 Task: Use the formula "DVAR" in spreadsheet "Project portfolio".
Action: Mouse moved to (937, 537)
Screenshot: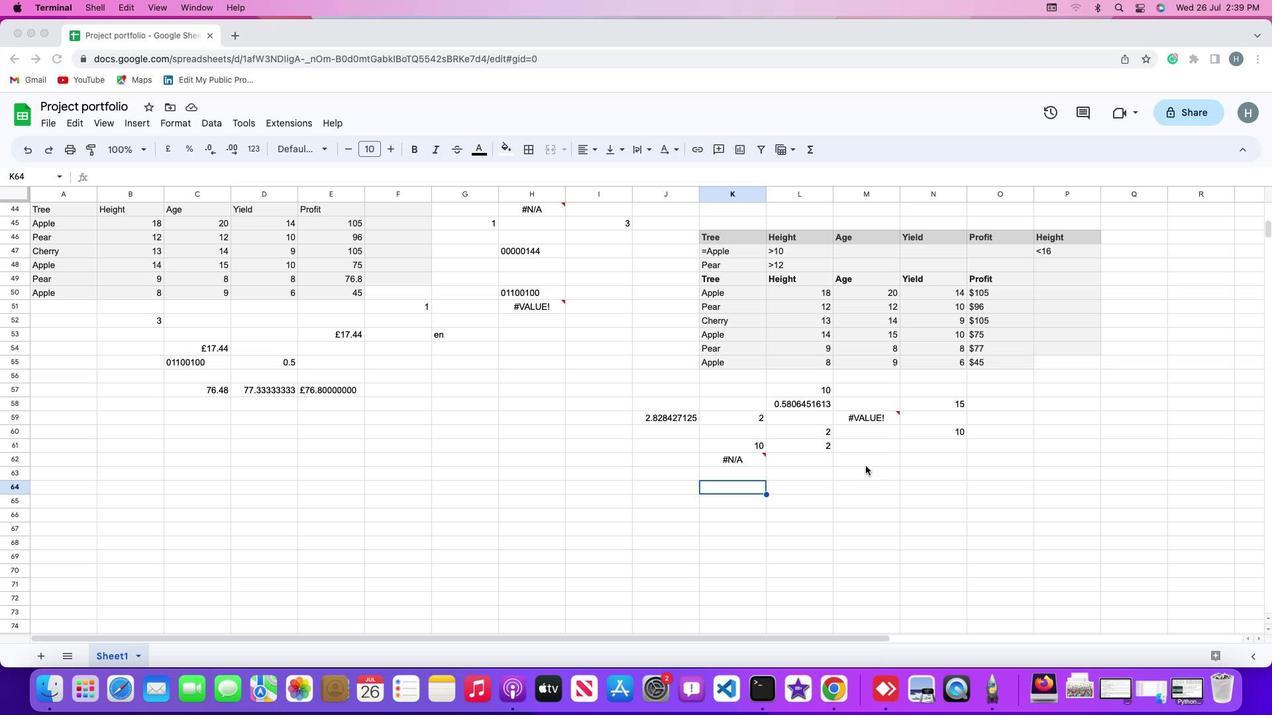 
Action: Mouse pressed left at (937, 537)
Screenshot: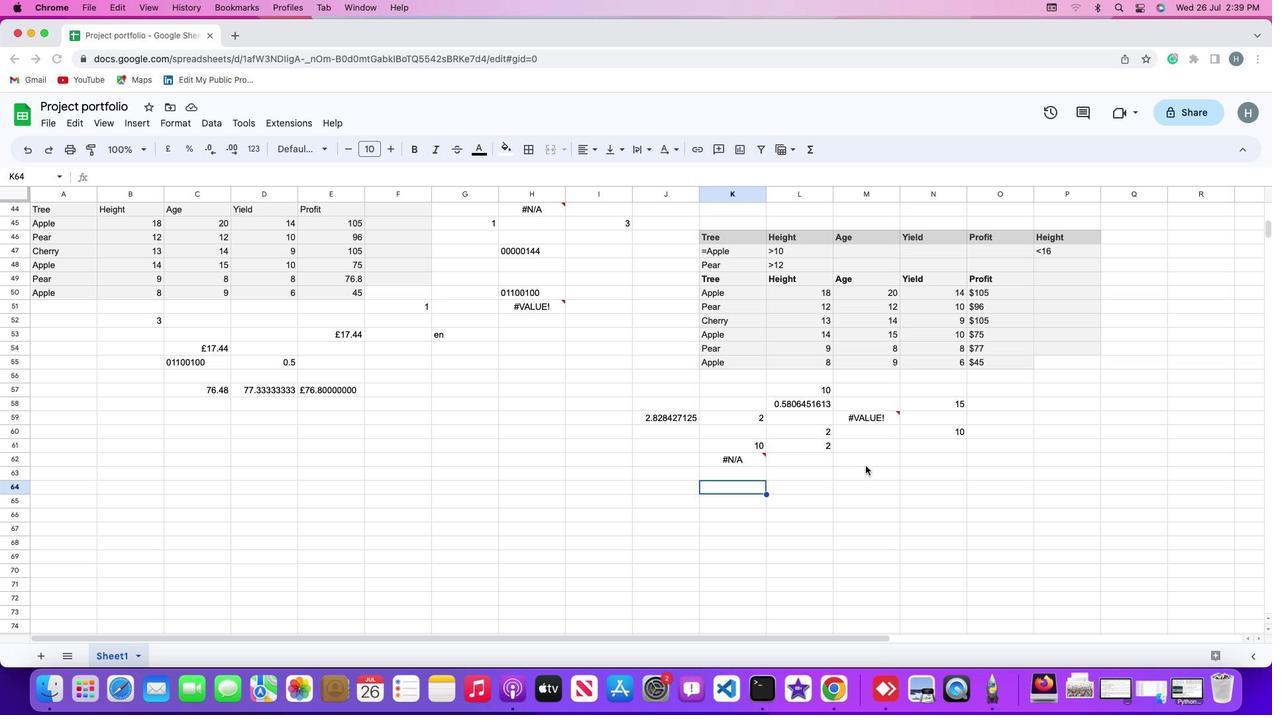 
Action: Mouse moved to (948, 527)
Screenshot: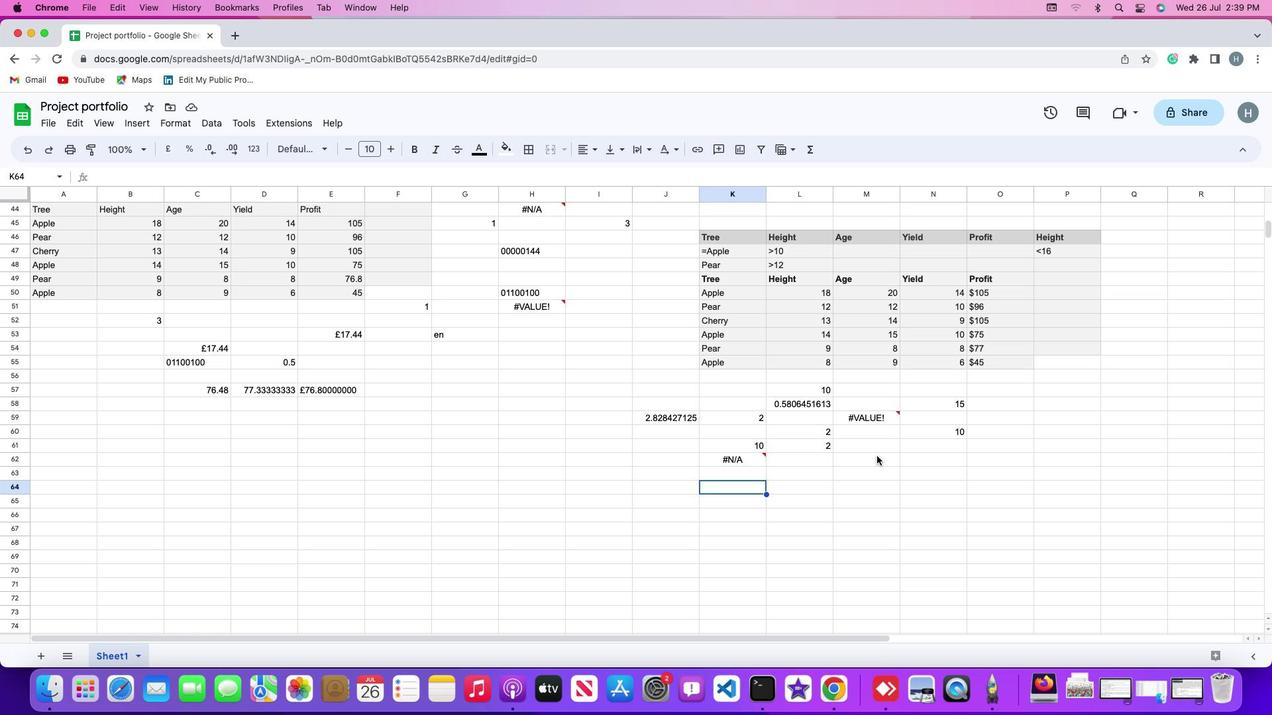 
Action: Mouse pressed left at (948, 527)
Screenshot: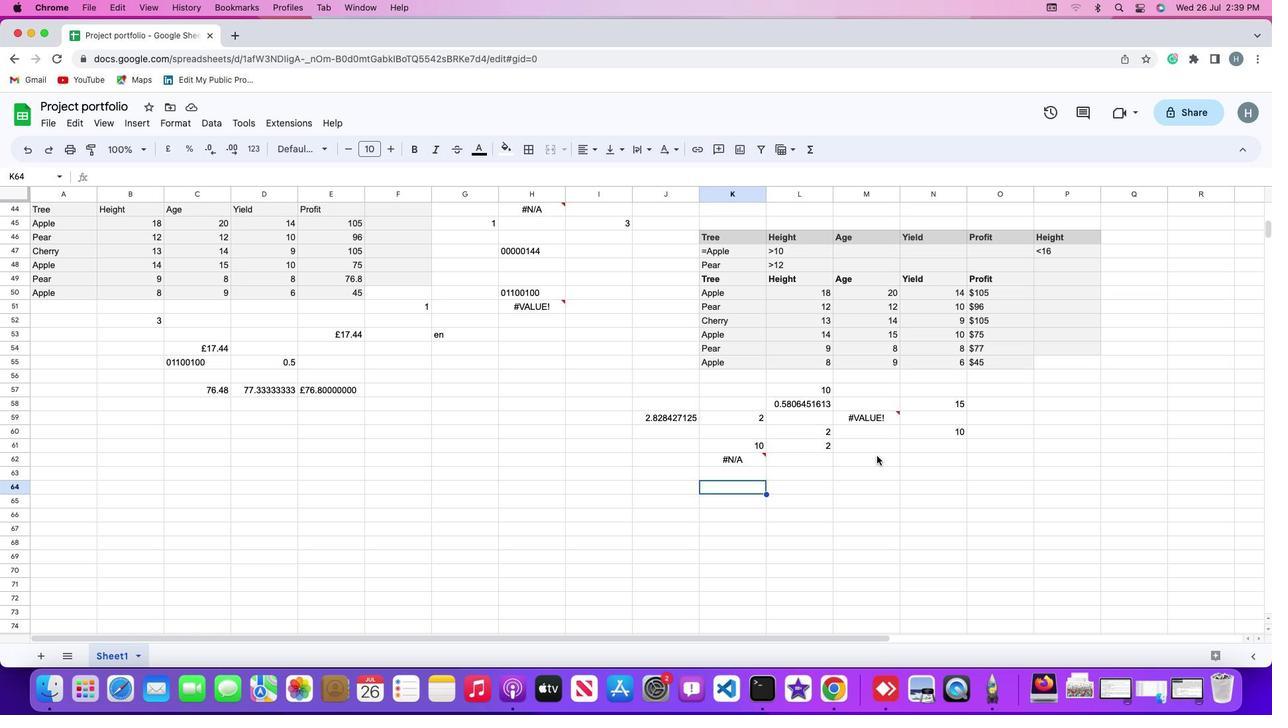 
Action: Mouse moved to (218, 196)
Screenshot: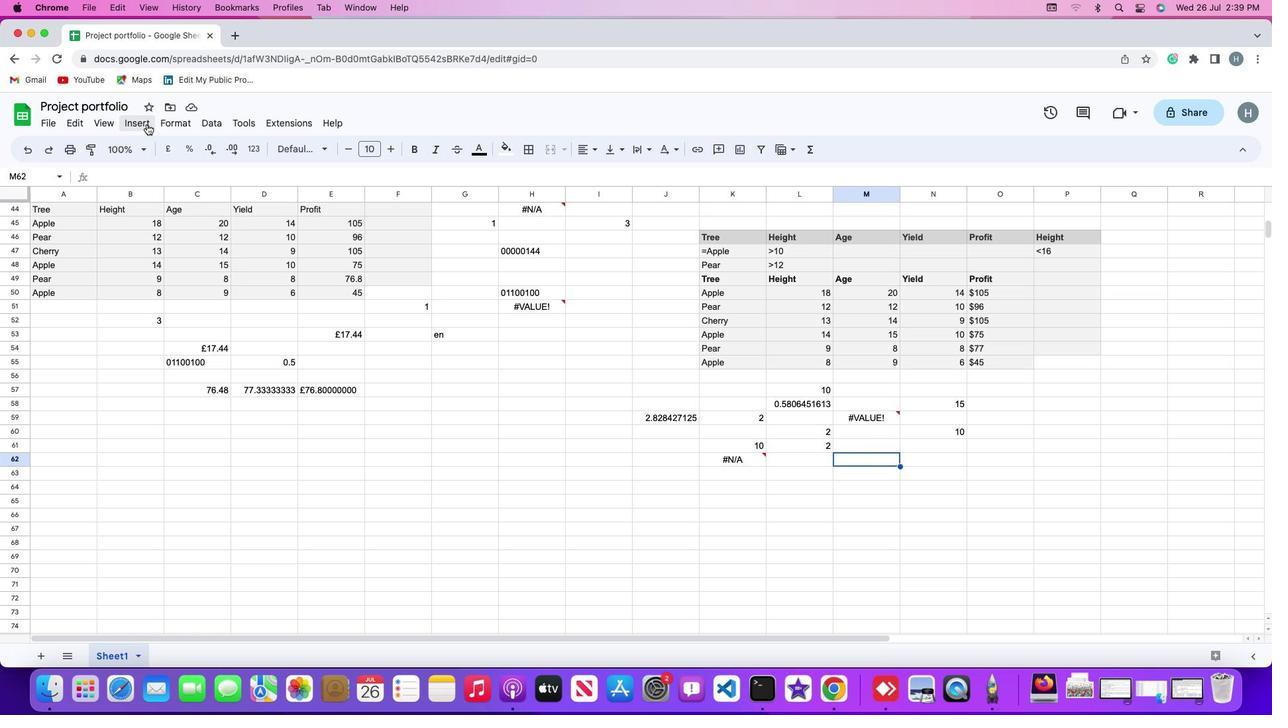 
Action: Mouse pressed left at (218, 196)
Screenshot: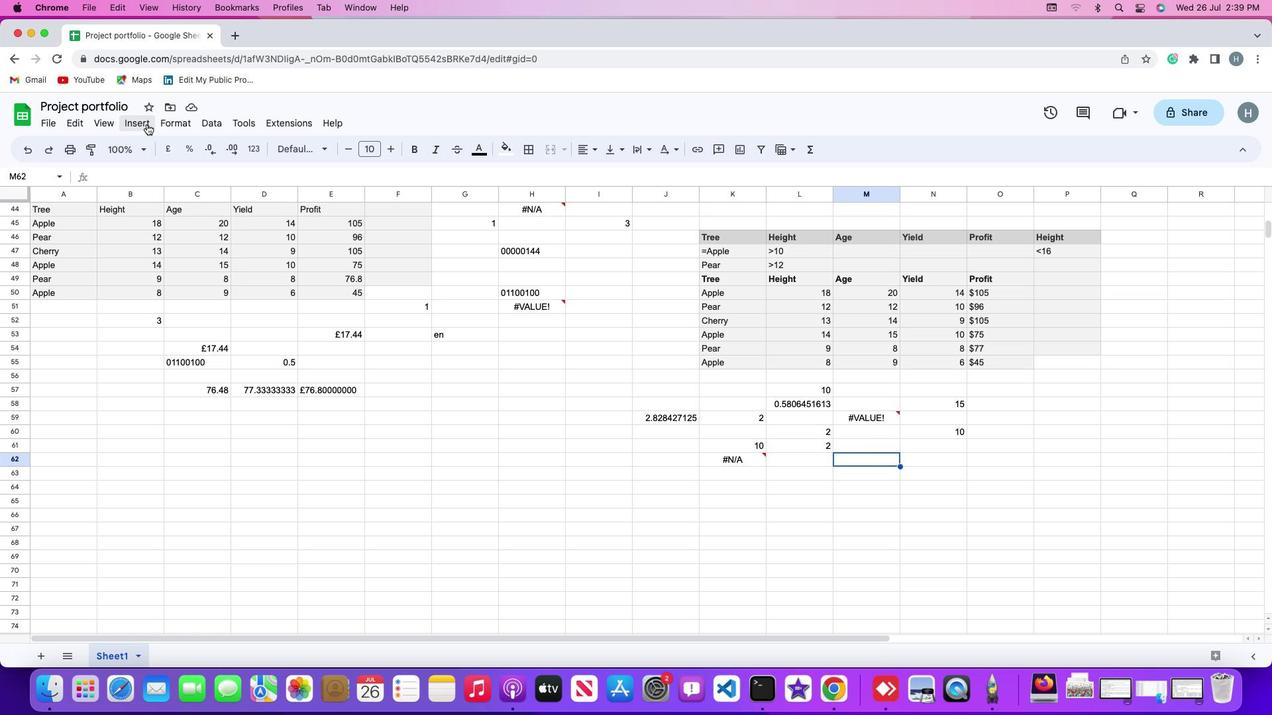 
Action: Mouse moved to (245, 415)
Screenshot: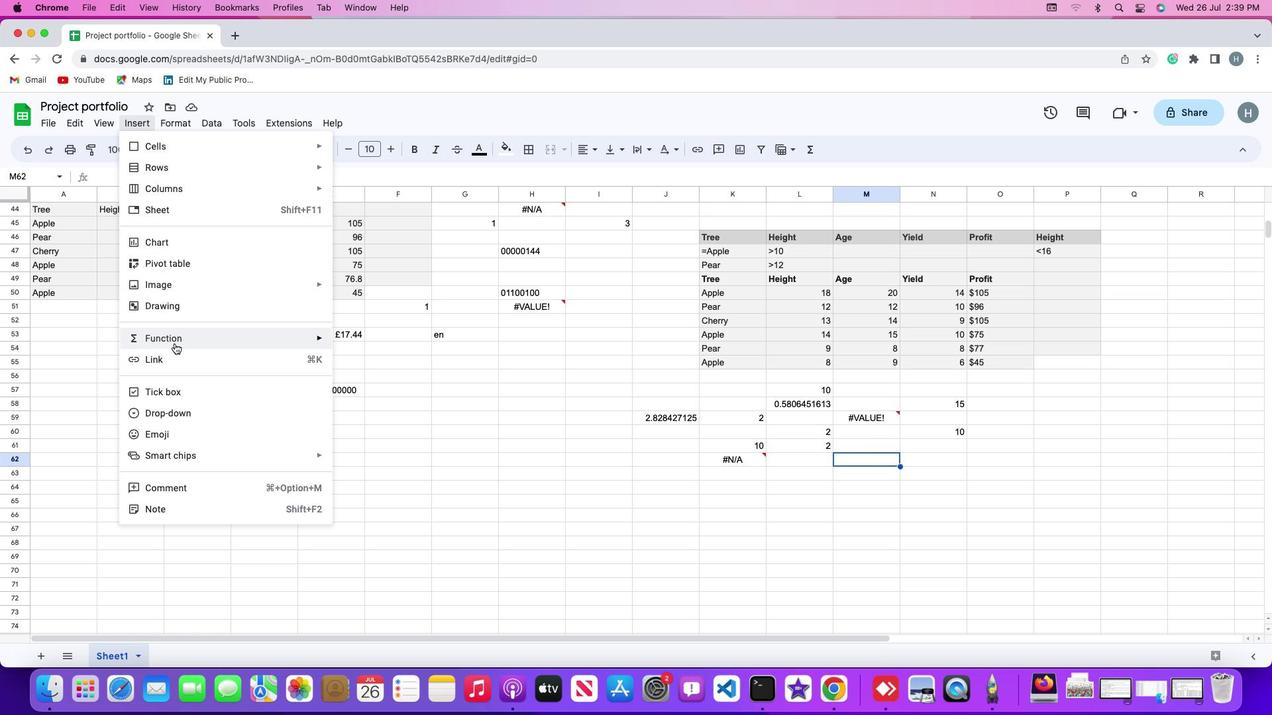 
Action: Mouse pressed left at (245, 415)
Screenshot: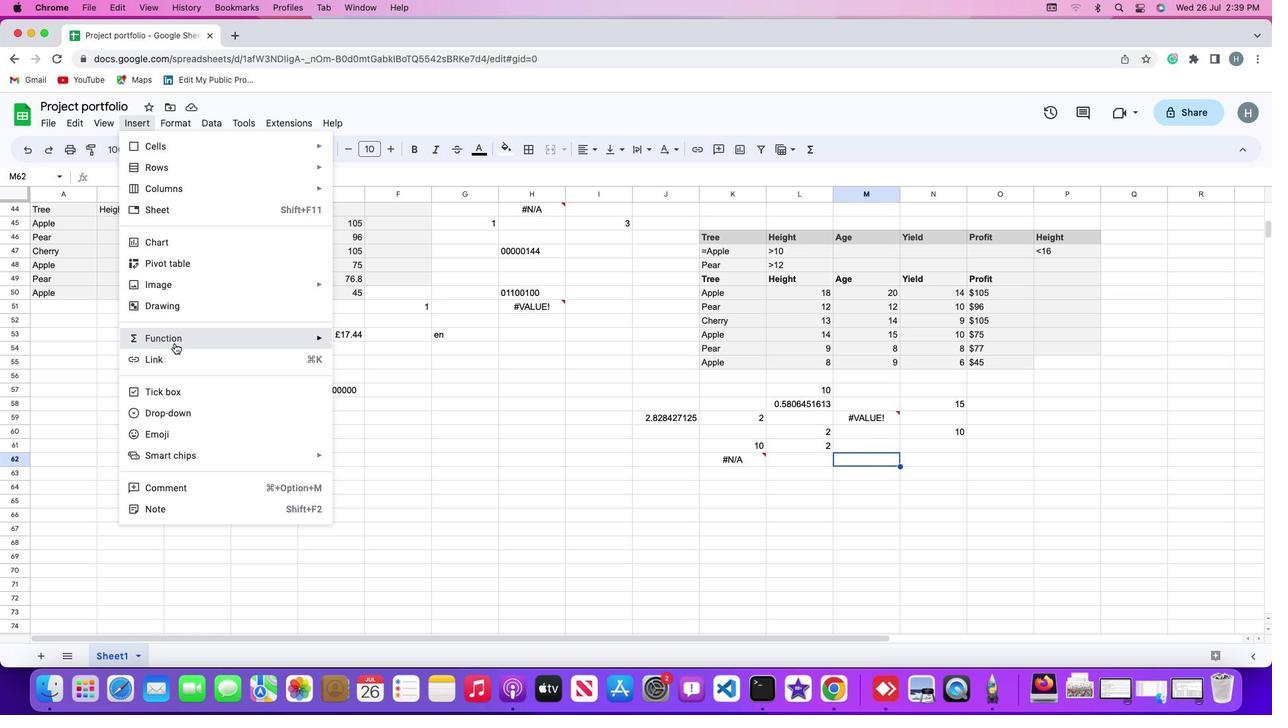 
Action: Mouse moved to (357, 412)
Screenshot: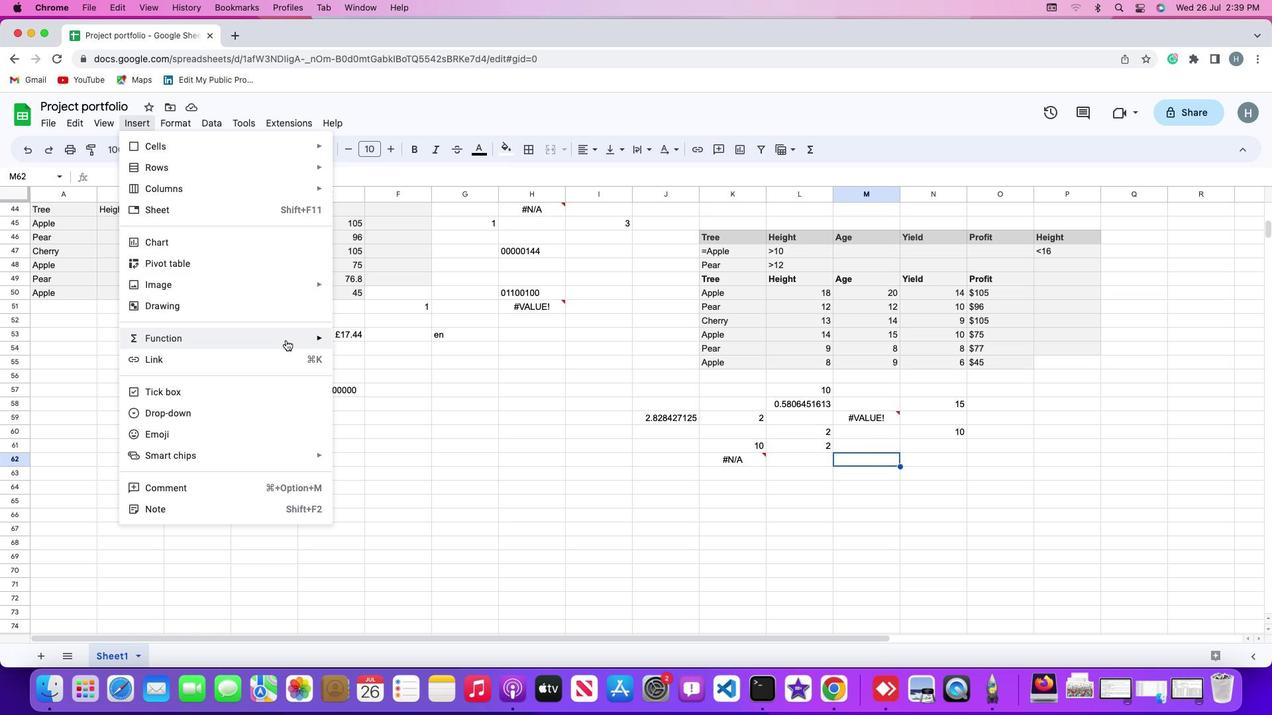 
Action: Mouse pressed left at (357, 412)
Screenshot: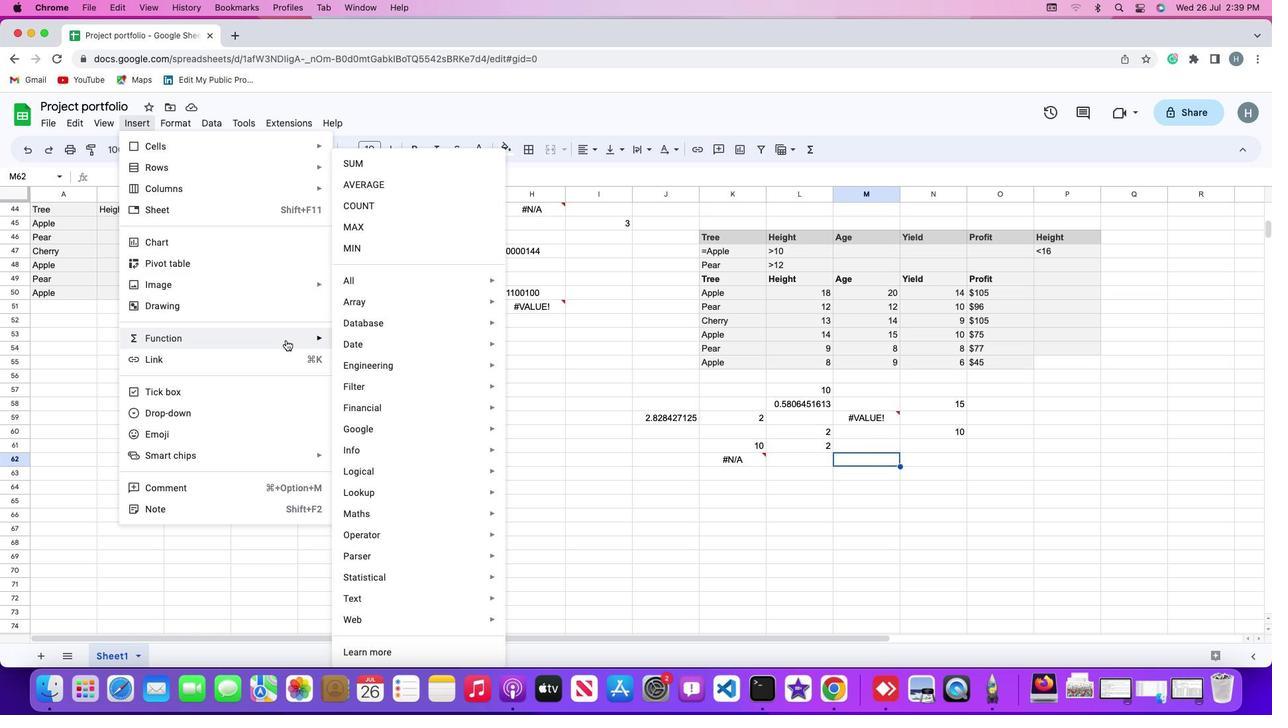 
Action: Mouse moved to (480, 352)
Screenshot: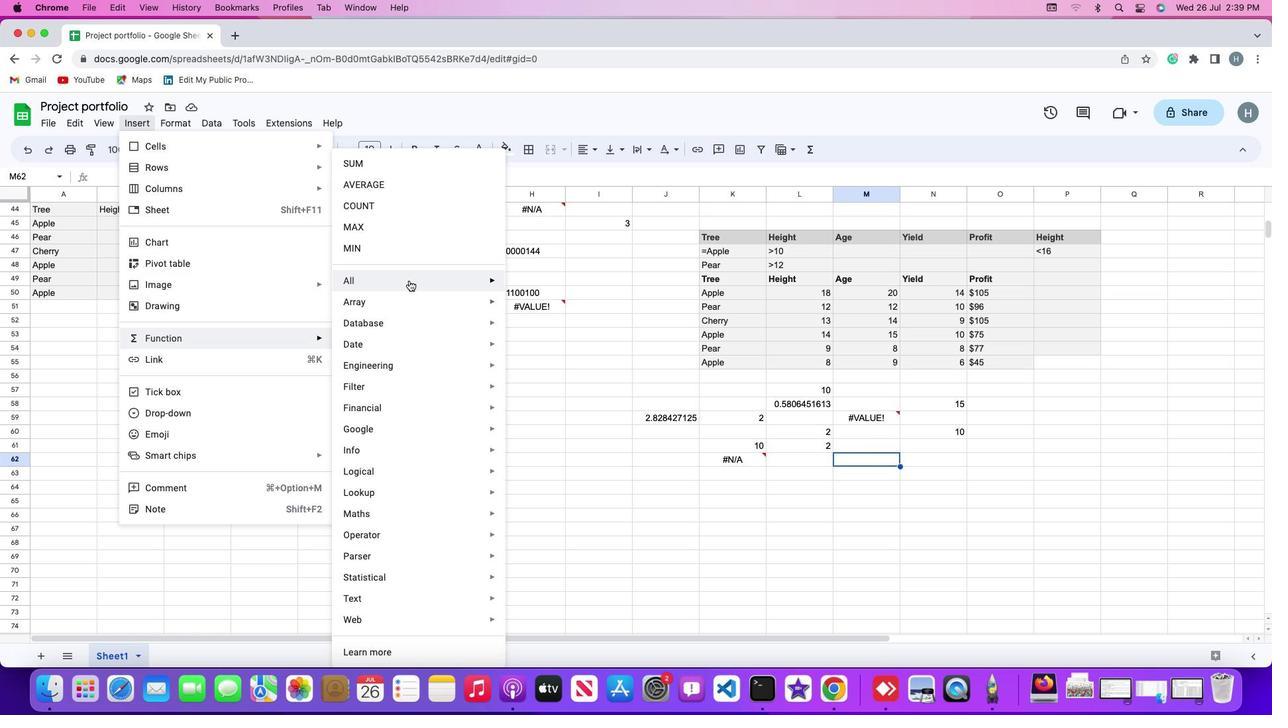 
Action: Mouse pressed left at (480, 352)
Screenshot: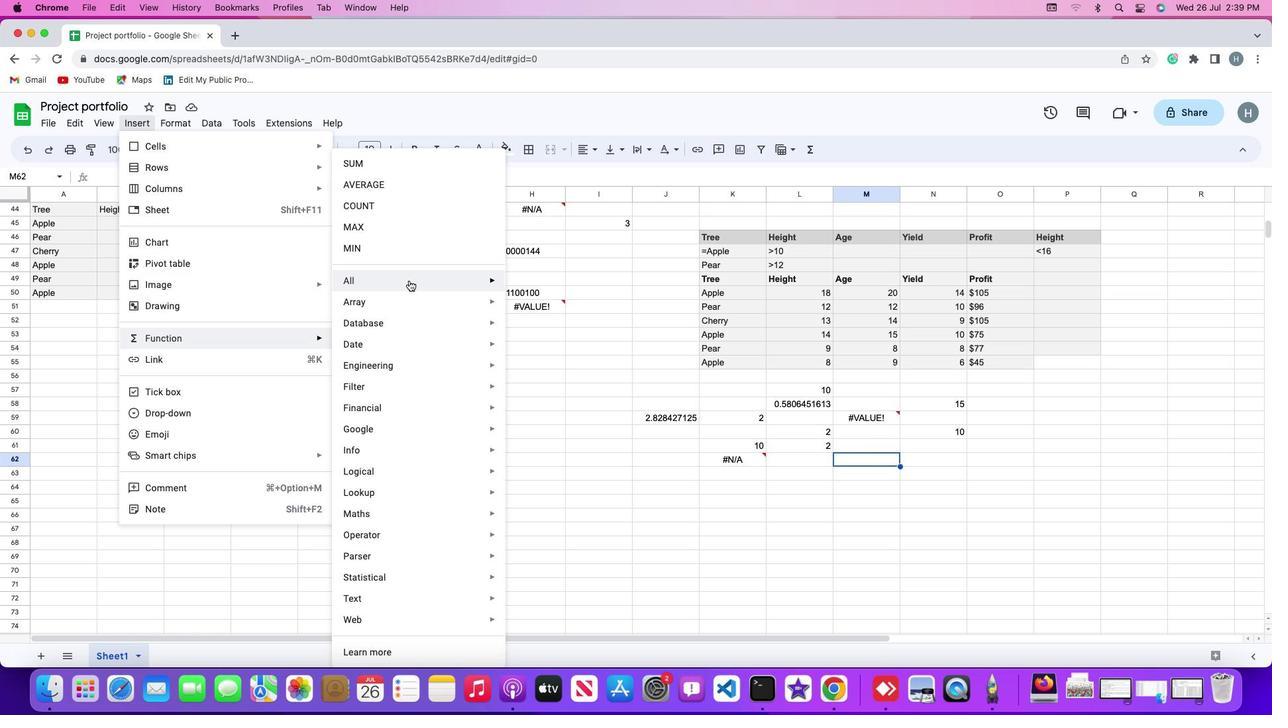 
Action: Mouse moved to (602, 580)
Screenshot: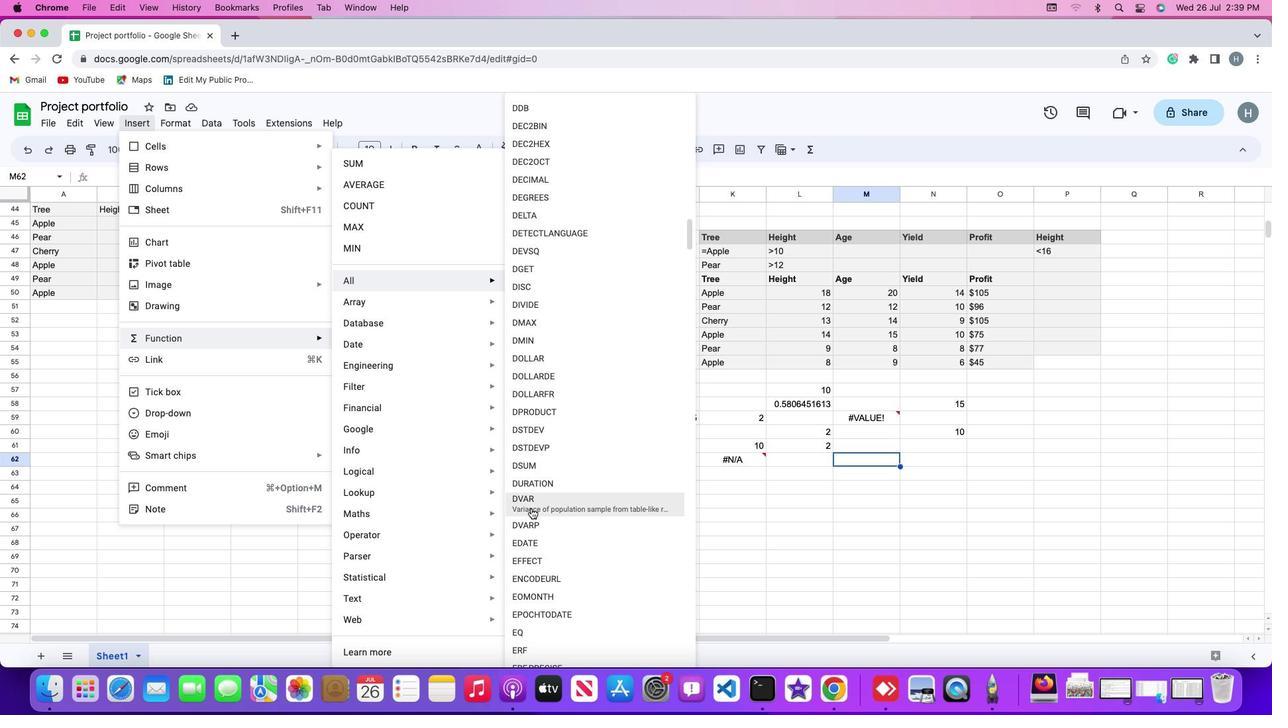 
Action: Mouse pressed left at (602, 580)
Screenshot: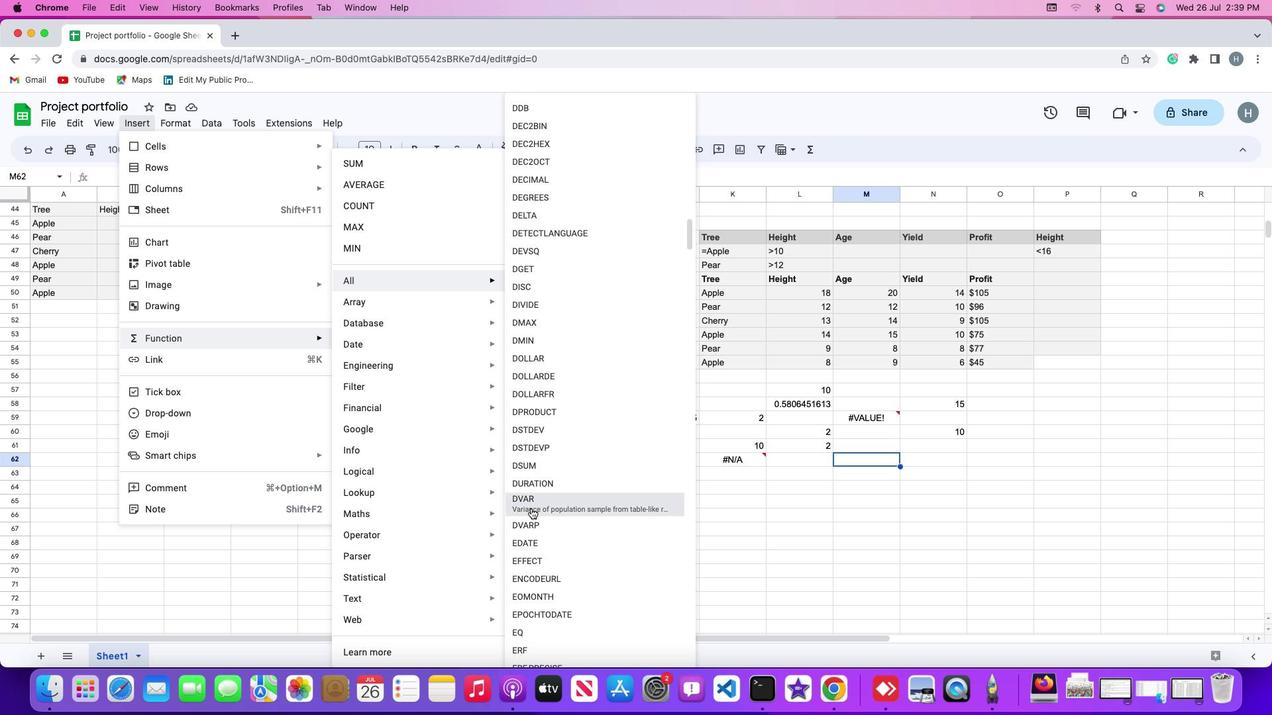 
Action: Mouse moved to (783, 350)
Screenshot: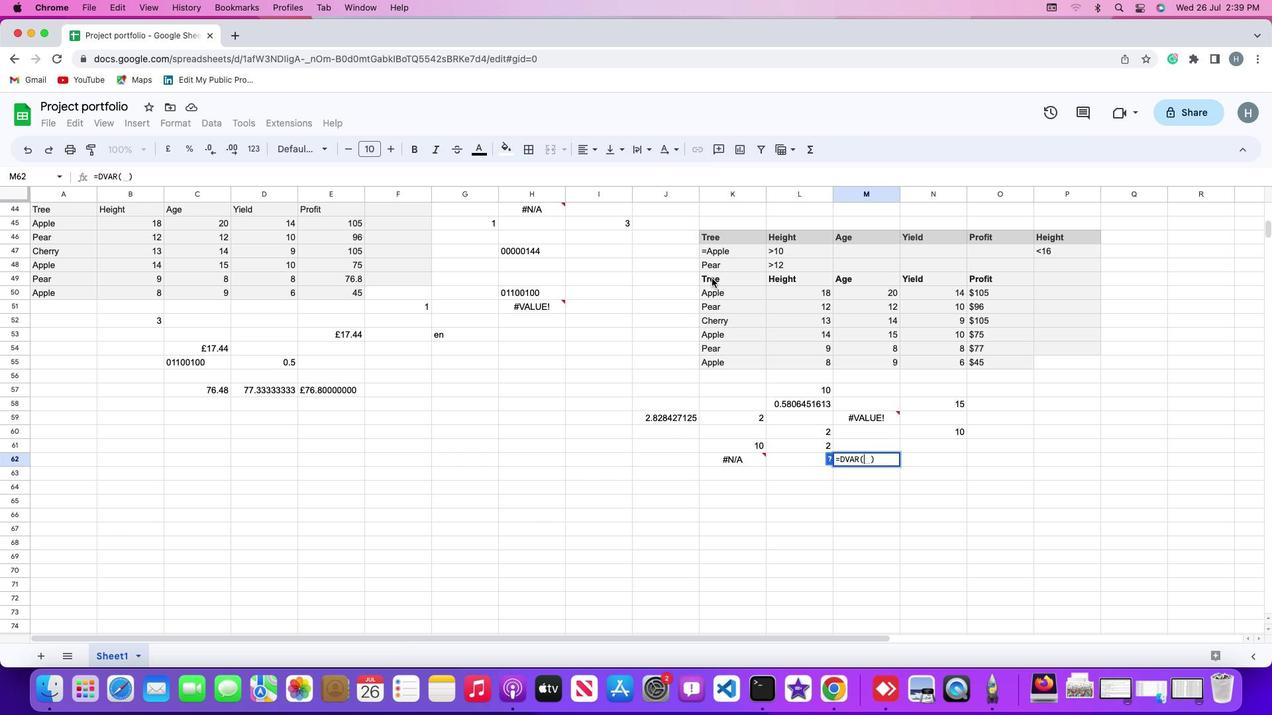 
Action: Mouse pressed left at (783, 350)
Screenshot: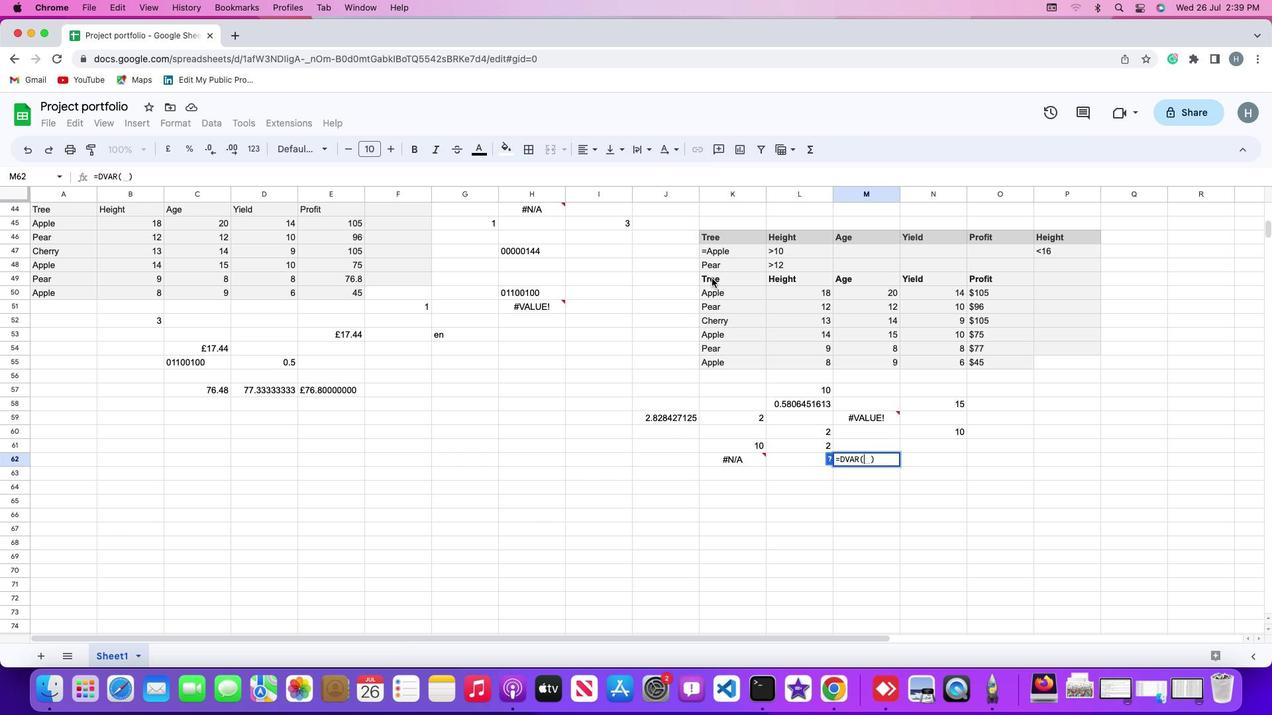 
Action: Mouse moved to (1050, 431)
Screenshot: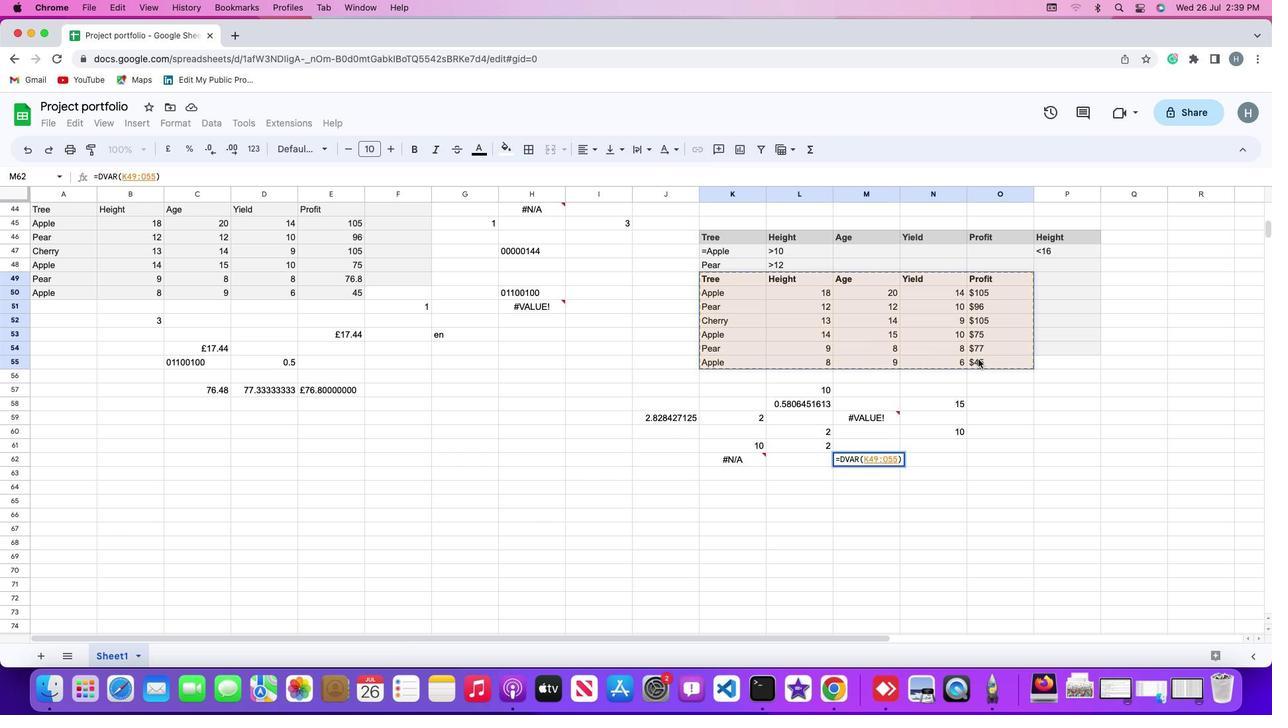 
Action: Key pressed ','
Screenshot: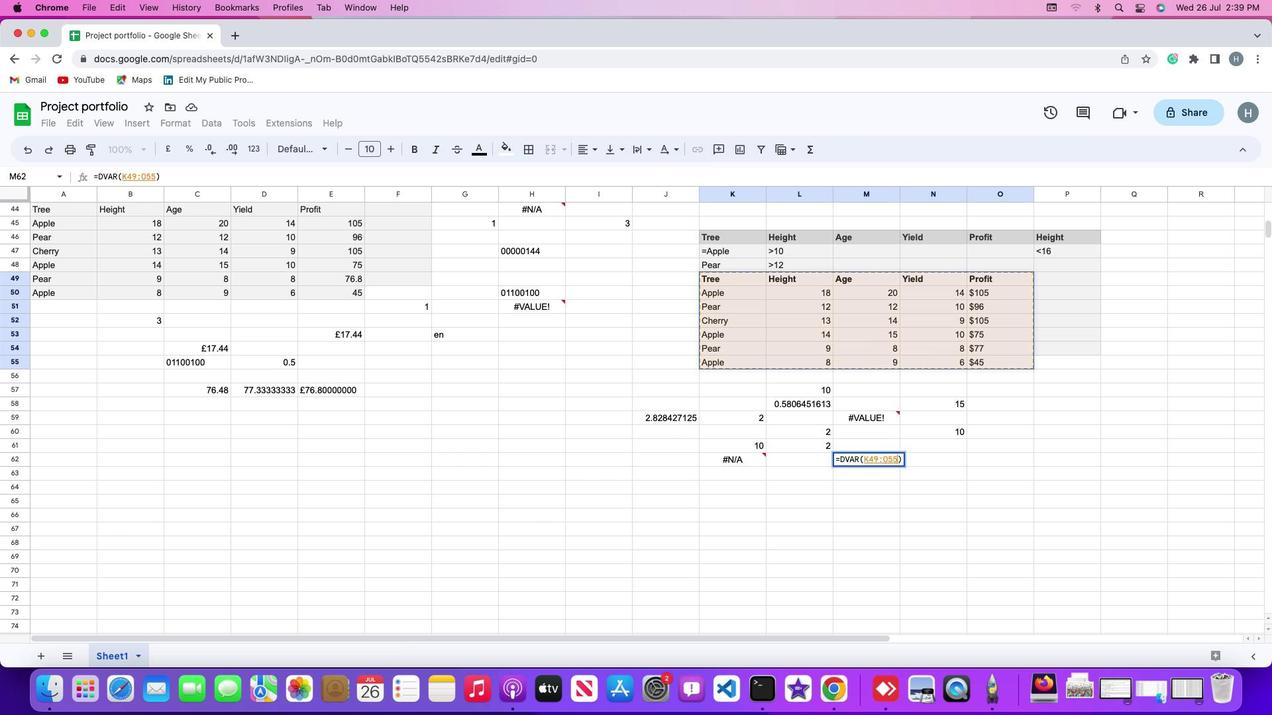 
Action: Mouse moved to (1048, 432)
Screenshot: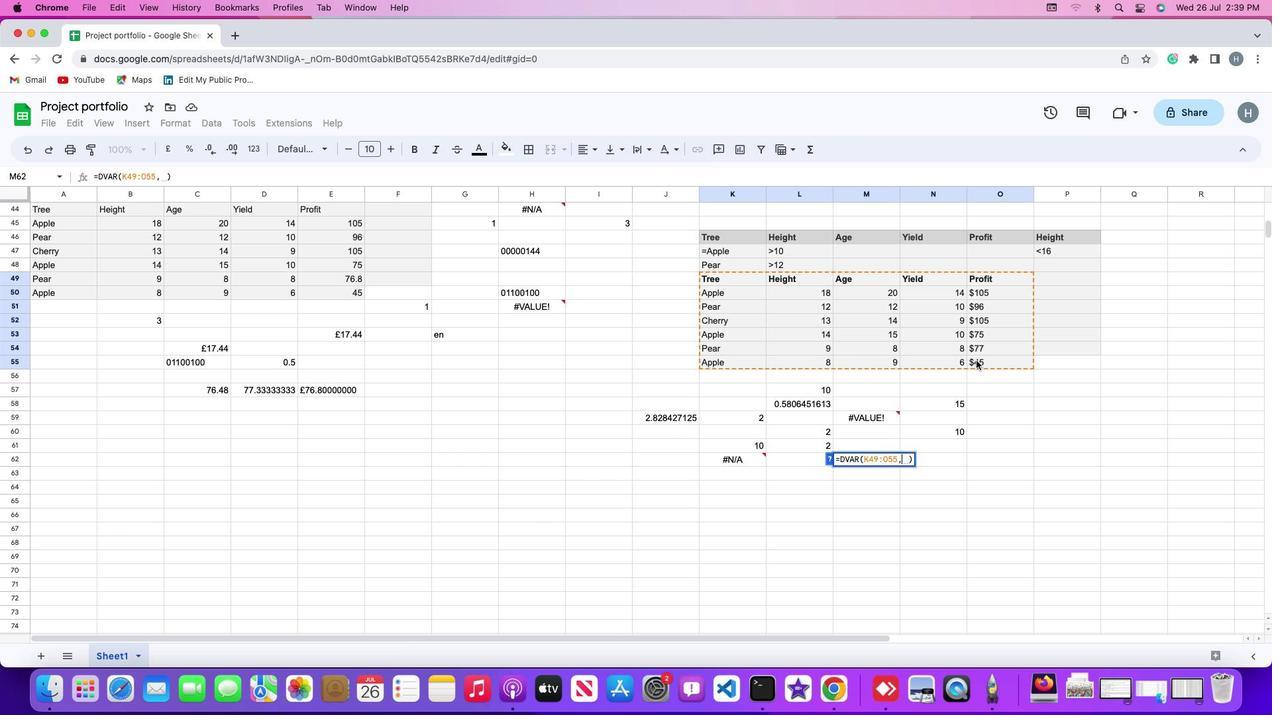 
Action: Key pressed Key.shift_r
Screenshot: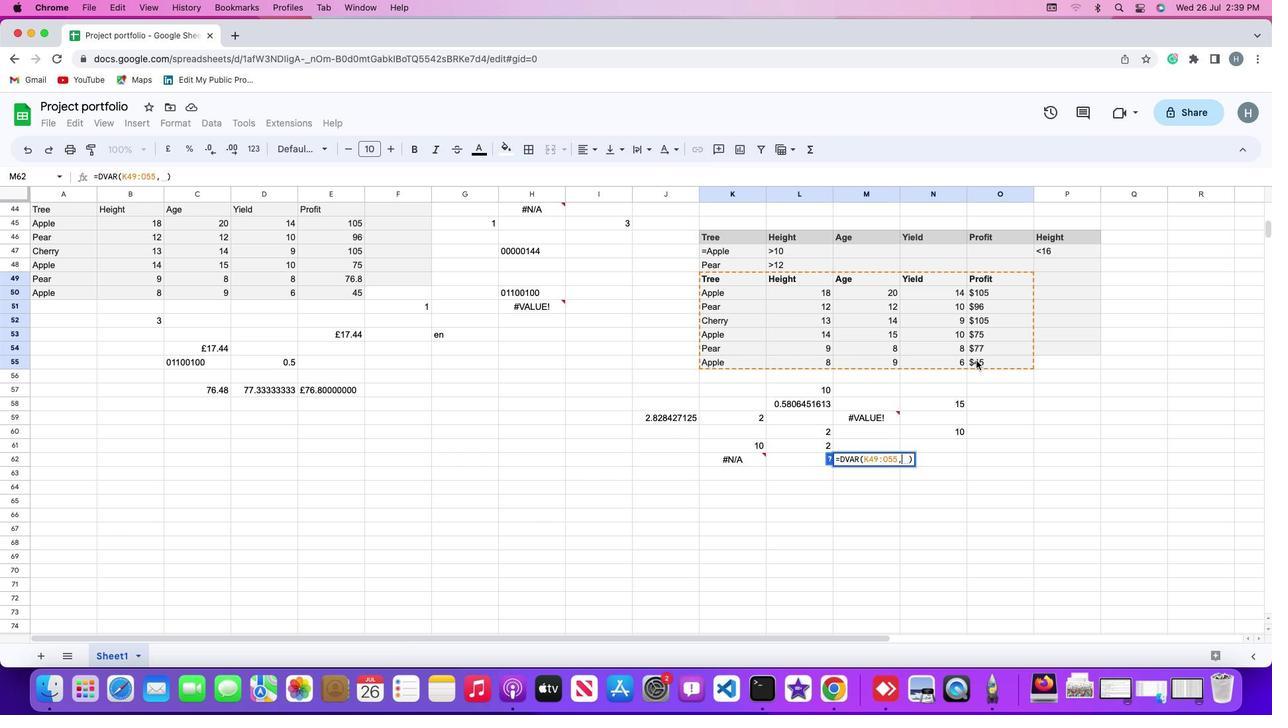 
Action: Mouse moved to (1048, 432)
Screenshot: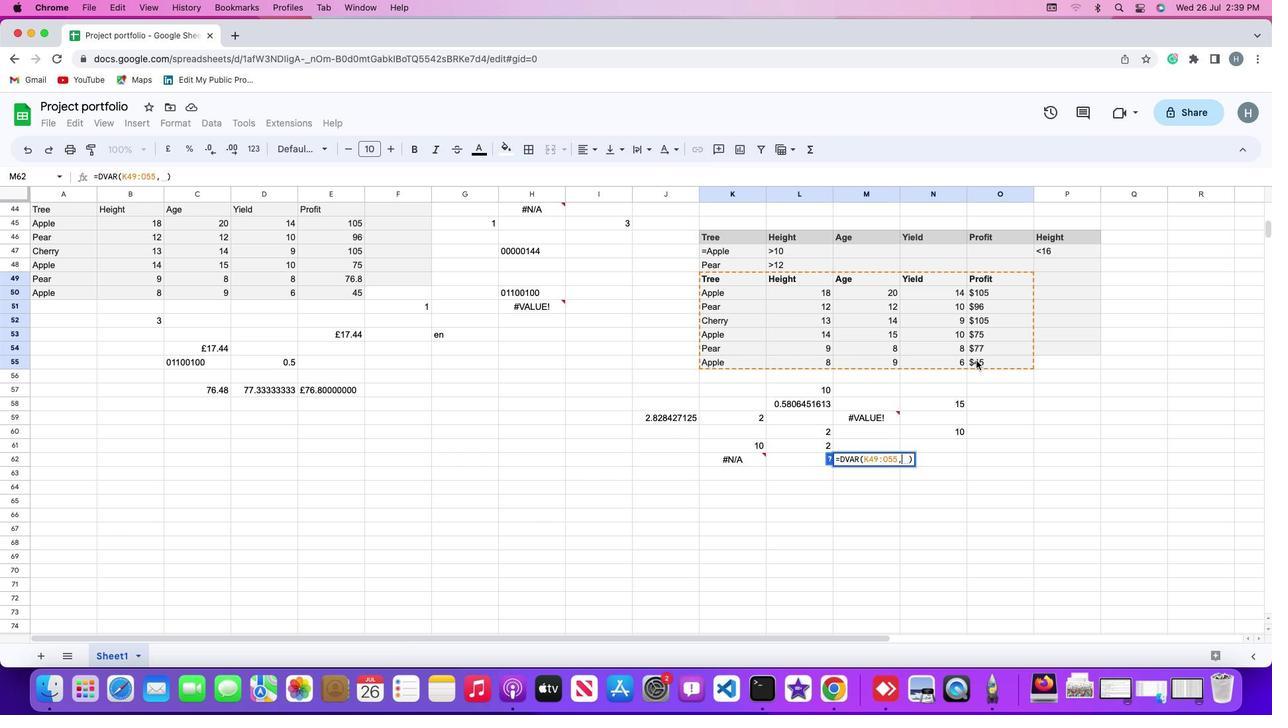 
Action: Key pressed '"'
Screenshot: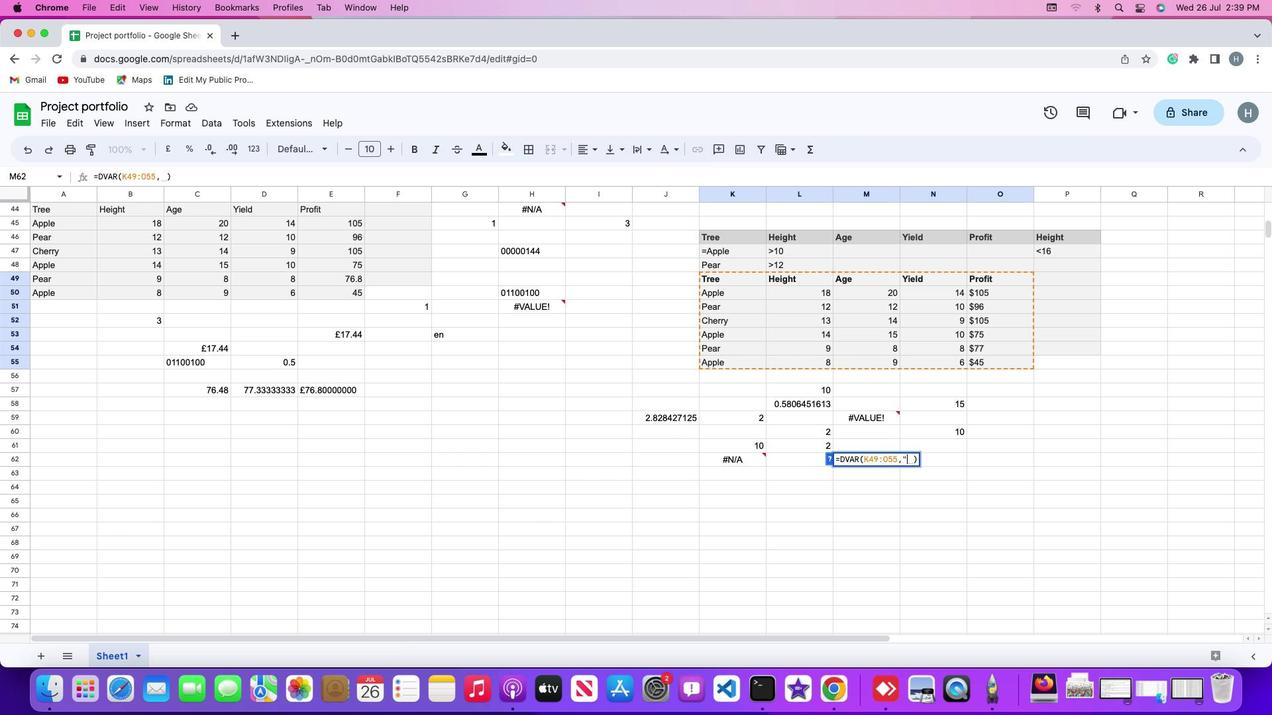 
Action: Mouse moved to (1046, 433)
Screenshot: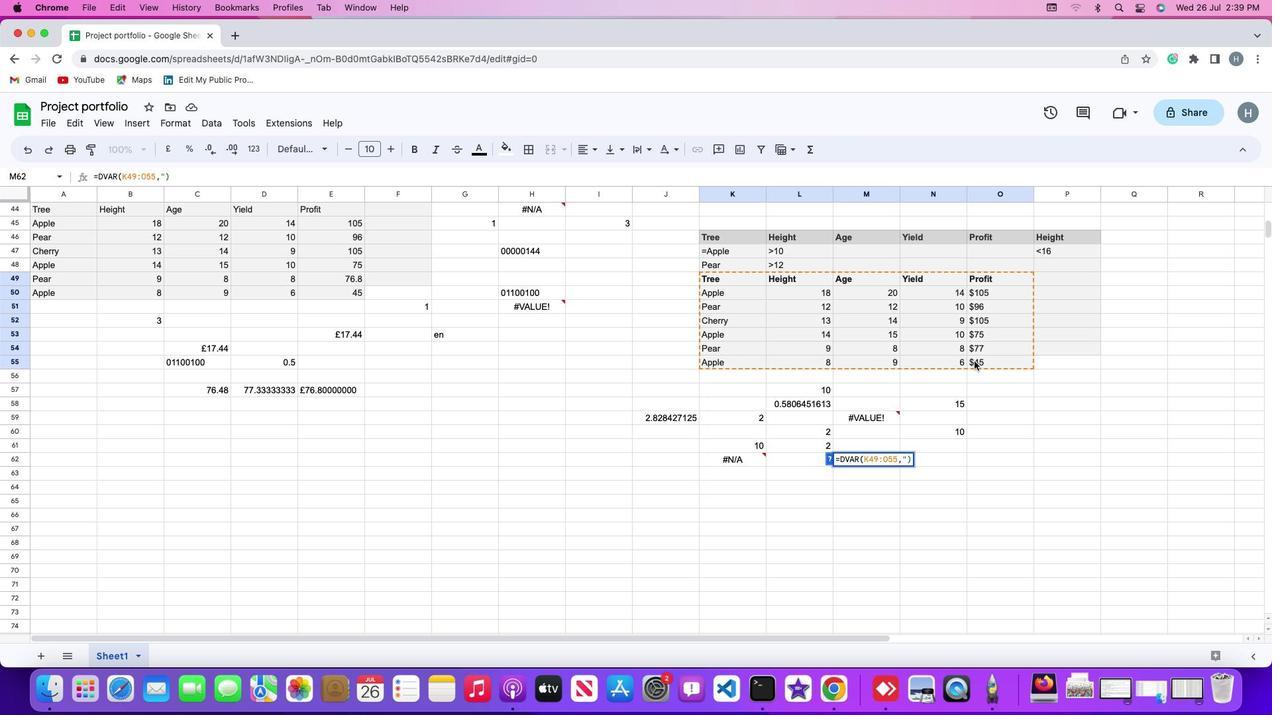 
Action: Key pressed Key.shift'Y''i''e''l''d'Key.shift_r'"'','
Screenshot: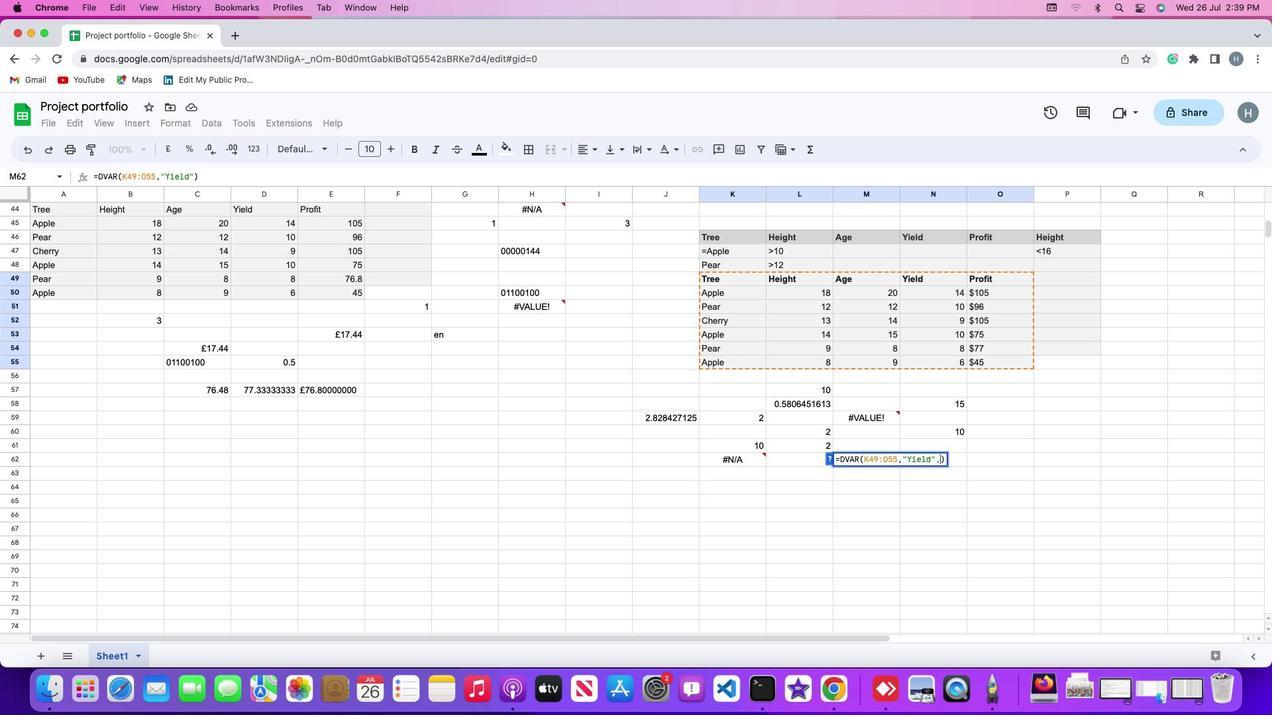 
Action: Mouse moved to (796, 309)
Screenshot: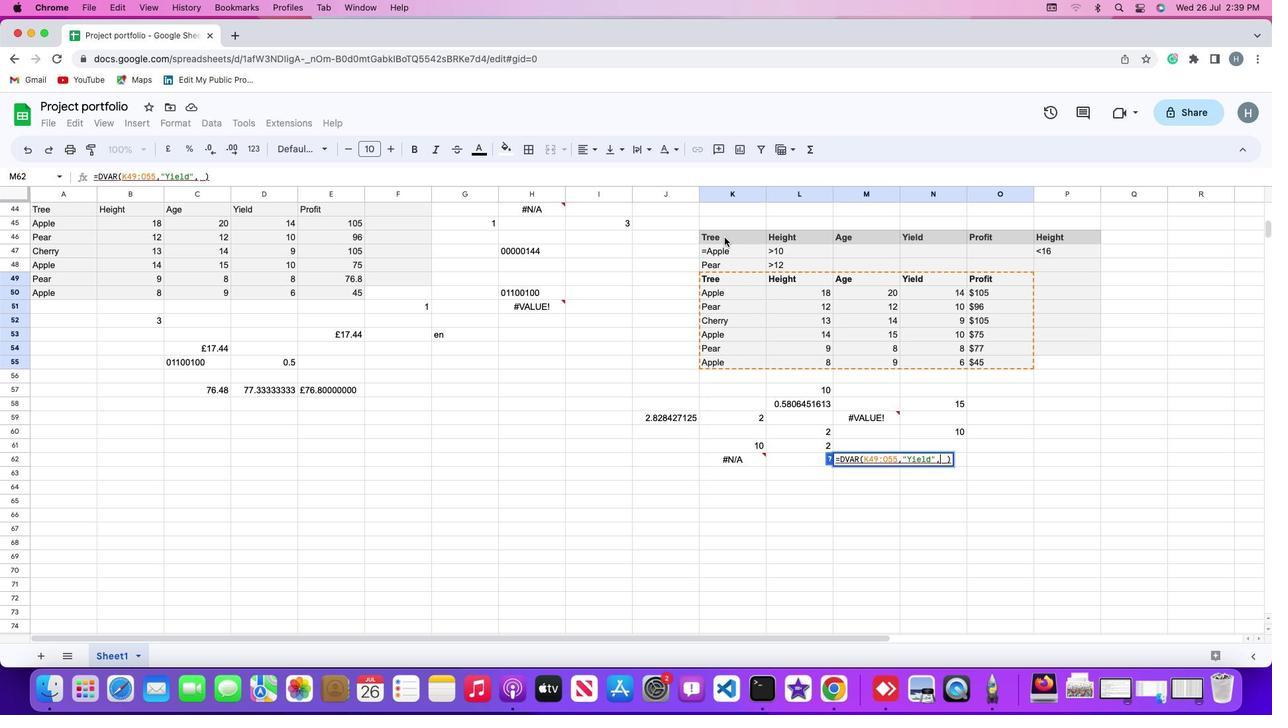 
Action: Mouse pressed left at (796, 309)
Screenshot: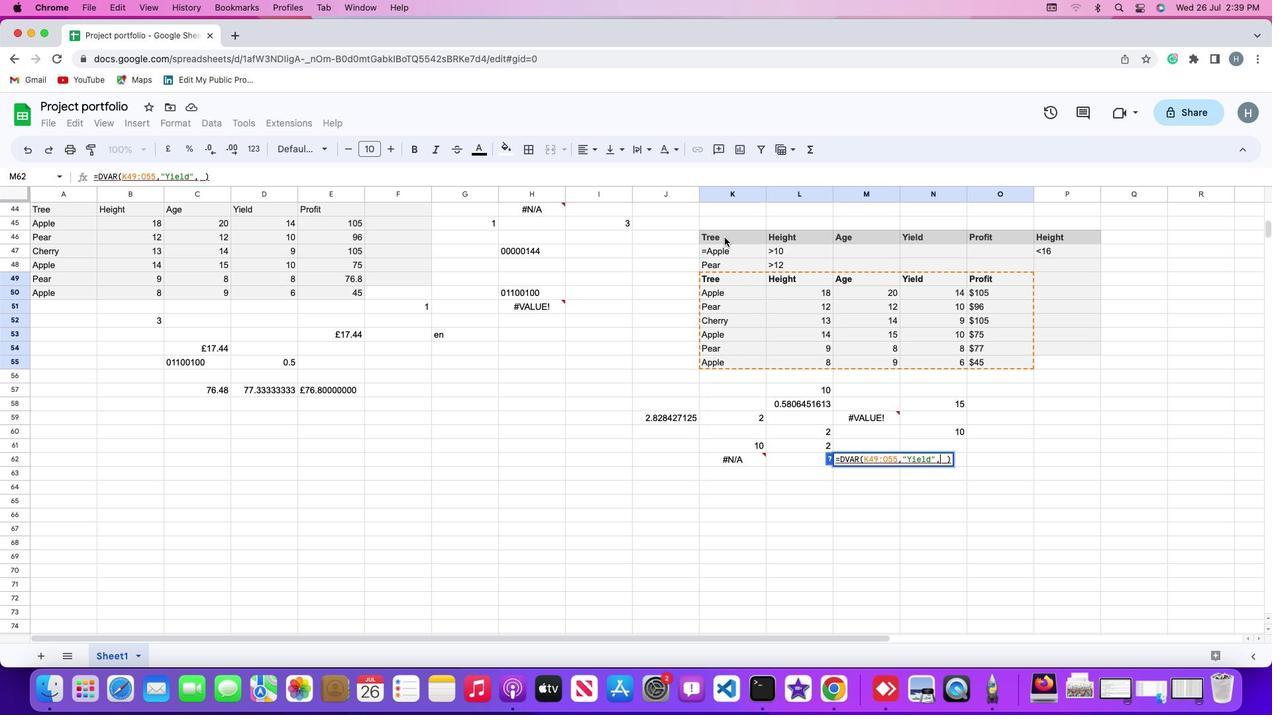 
Action: Mouse moved to (796, 334)
Screenshot: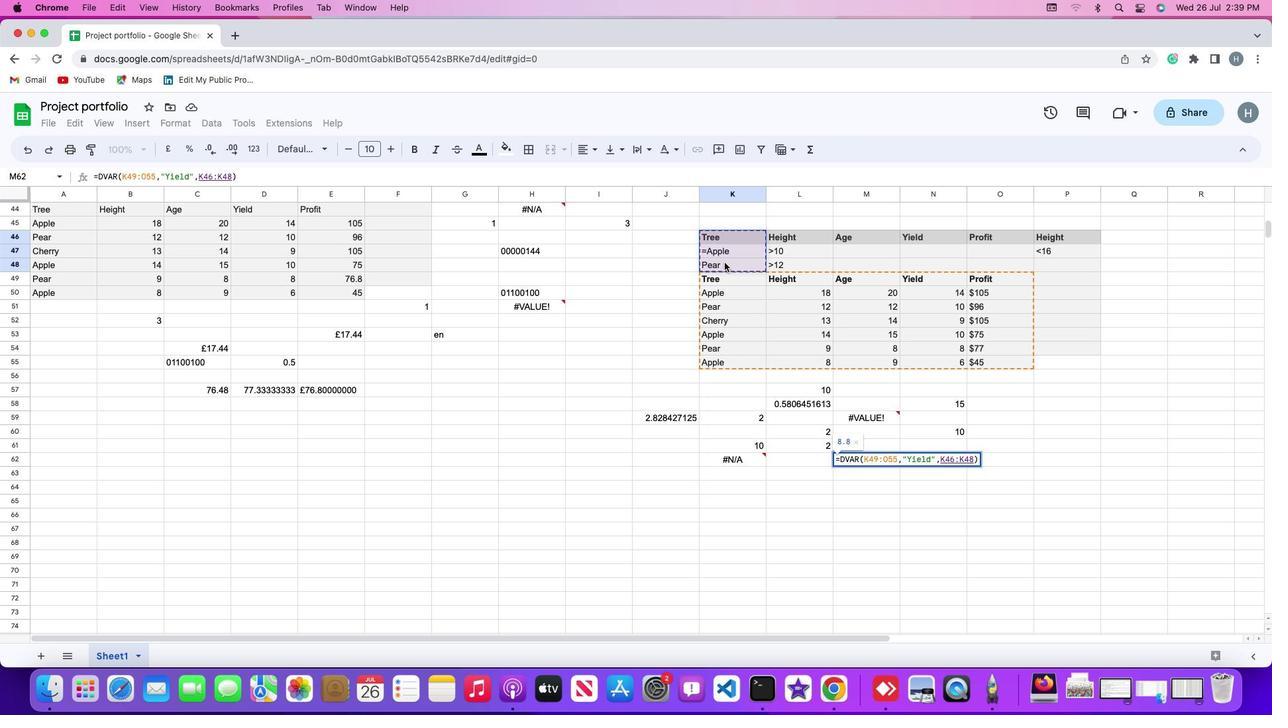 
Action: Key pressed Key.enter
Screenshot: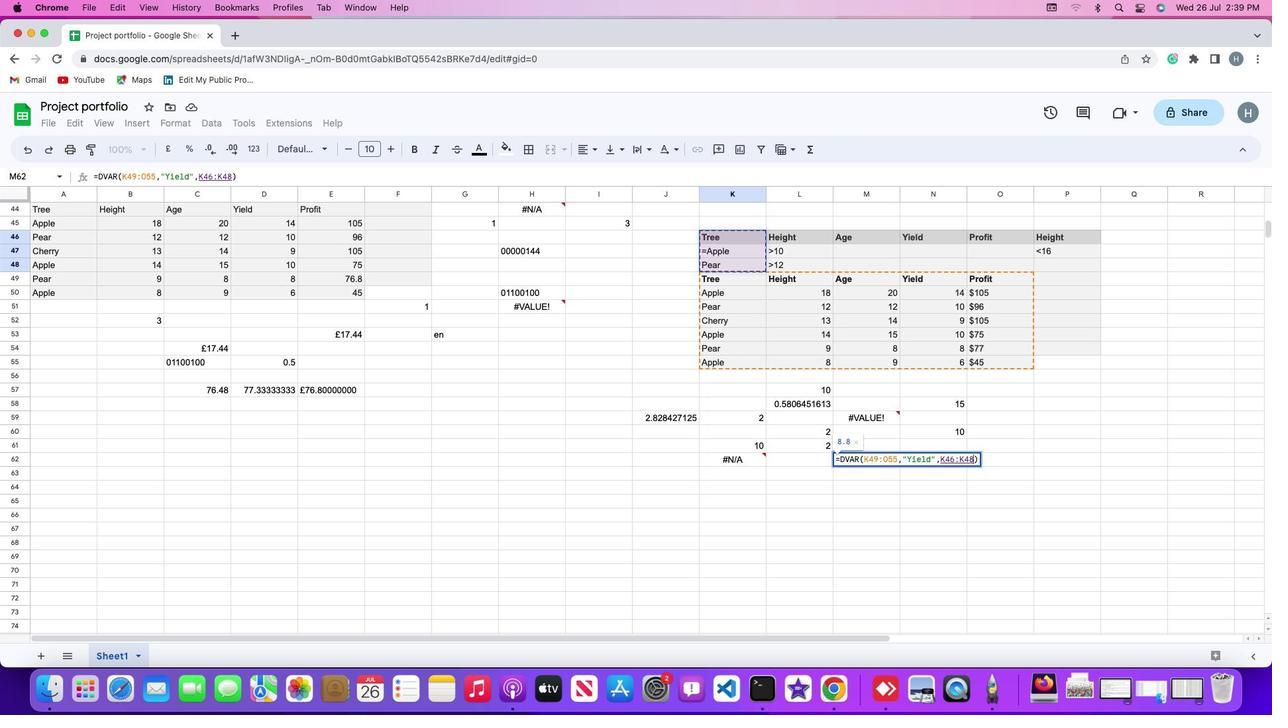 
